 Task: Set the alternate calendars to Hebrew.
Action: Mouse moved to (1038, 97)
Screenshot: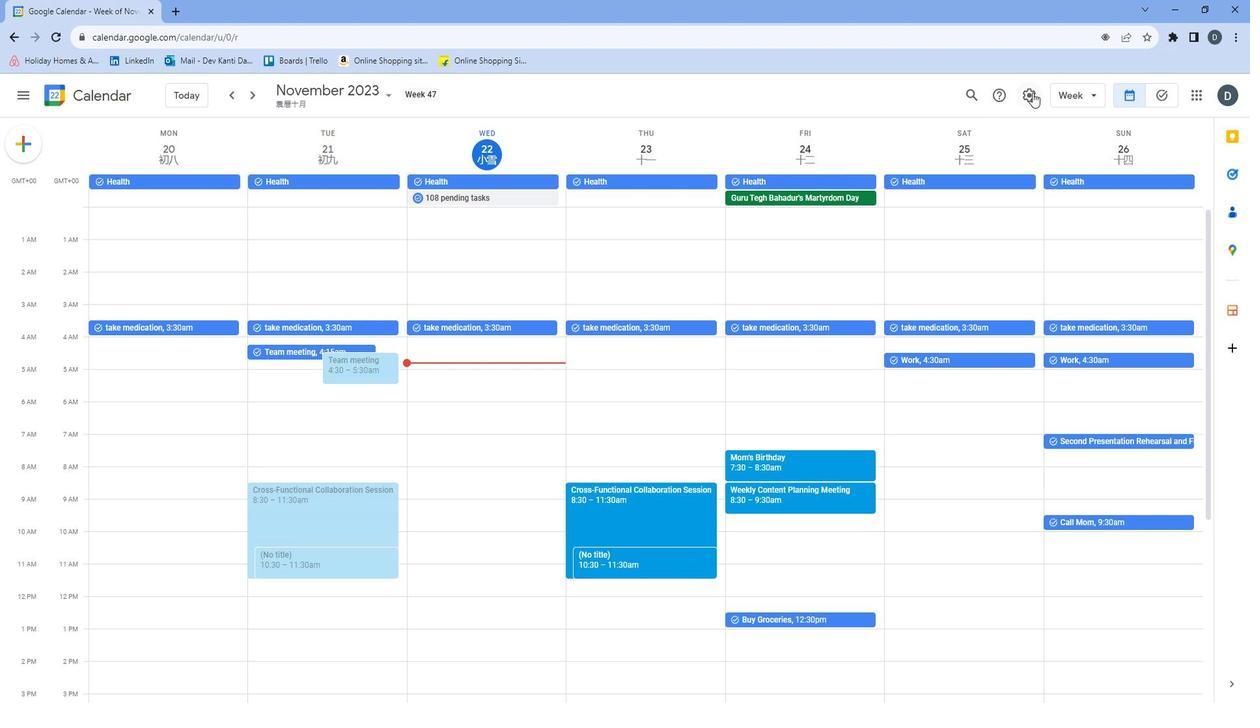 
Action: Mouse pressed left at (1038, 97)
Screenshot: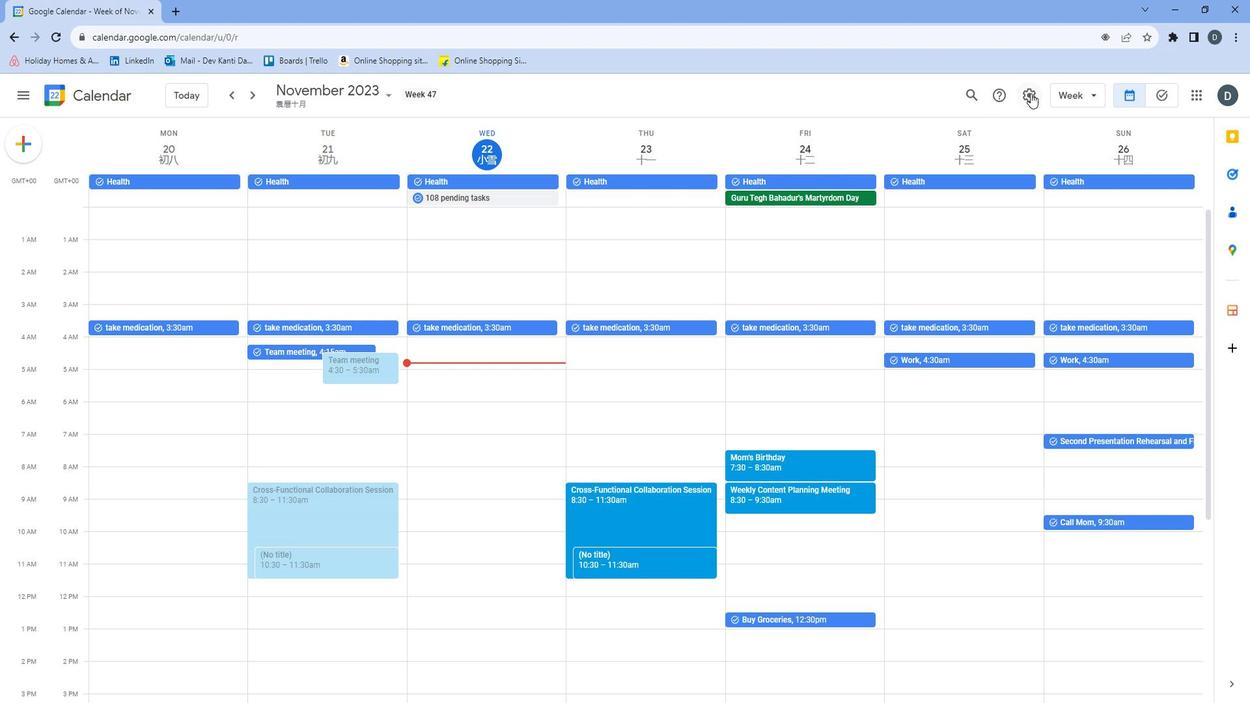 
Action: Mouse moved to (1042, 124)
Screenshot: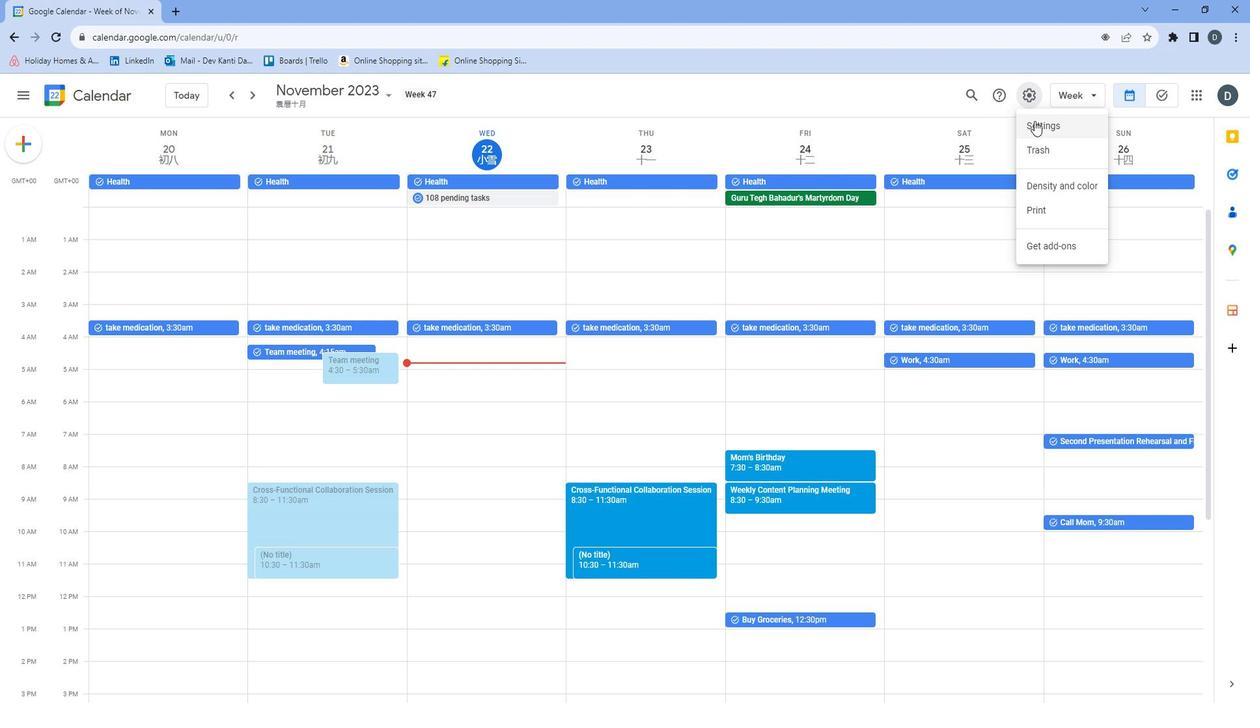 
Action: Mouse pressed left at (1042, 124)
Screenshot: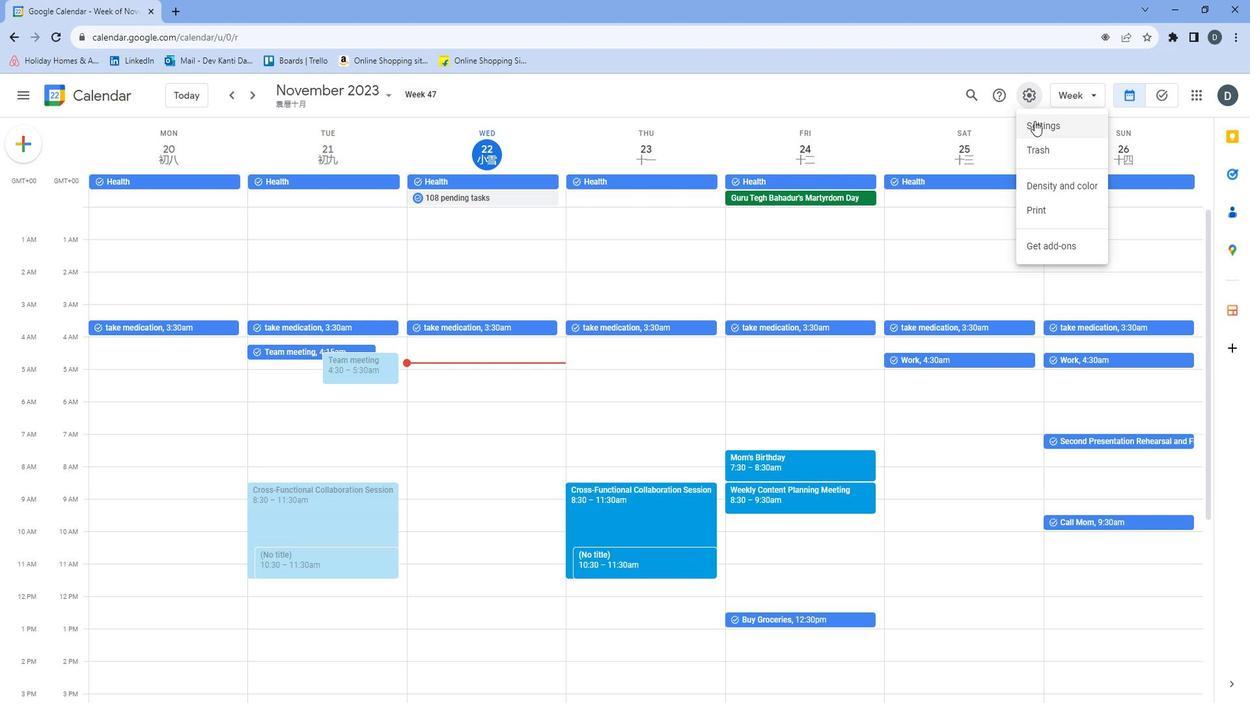 
Action: Mouse moved to (691, 330)
Screenshot: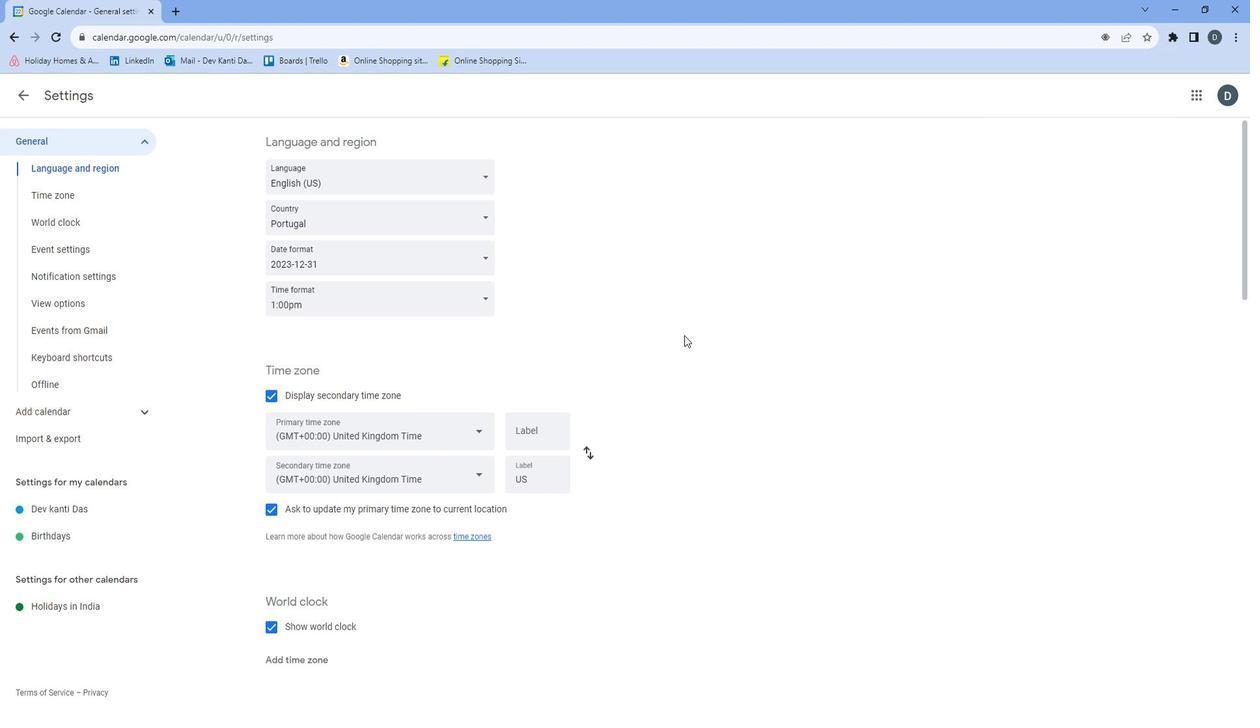
Action: Mouse scrolled (691, 330) with delta (0, 0)
Screenshot: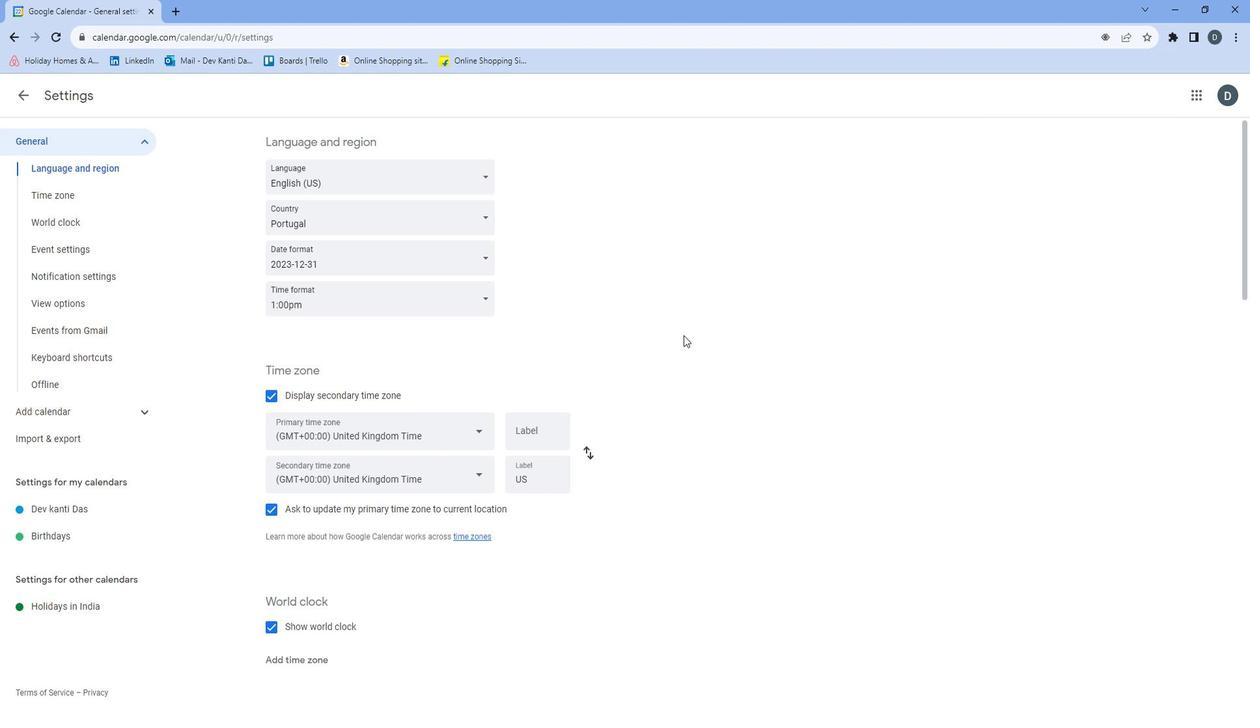 
Action: Mouse scrolled (691, 330) with delta (0, 0)
Screenshot: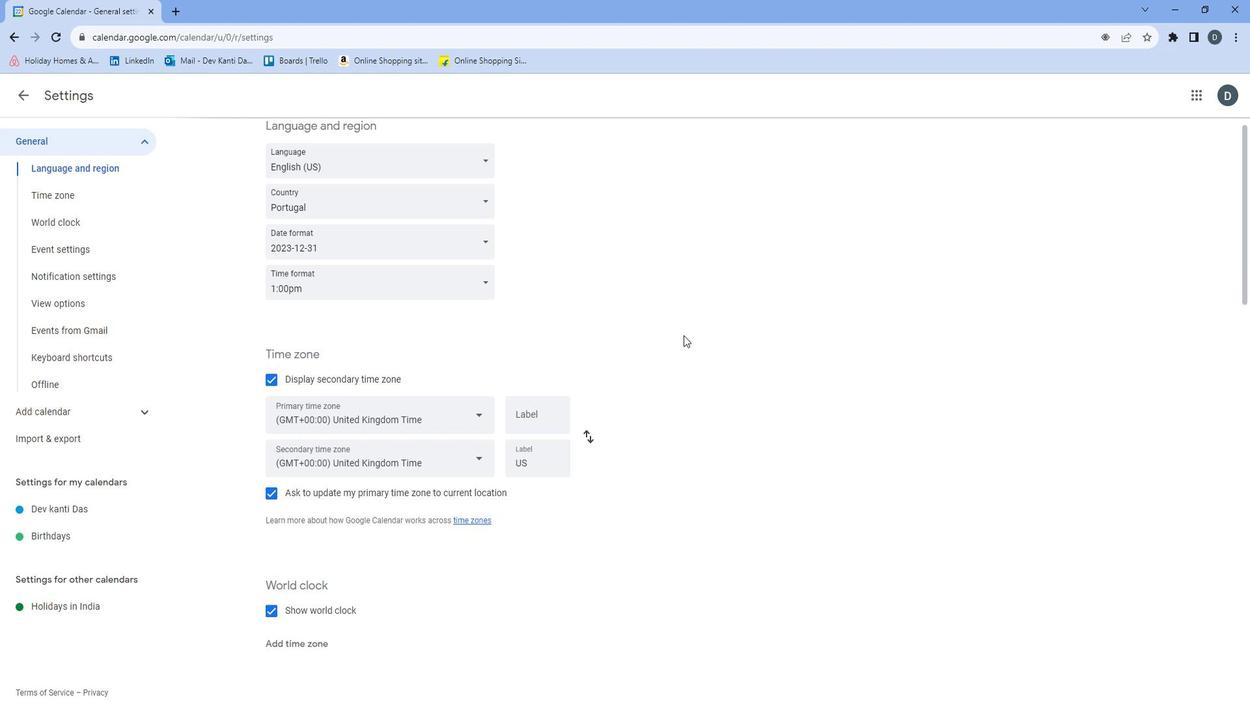 
Action: Mouse scrolled (691, 330) with delta (0, 0)
Screenshot: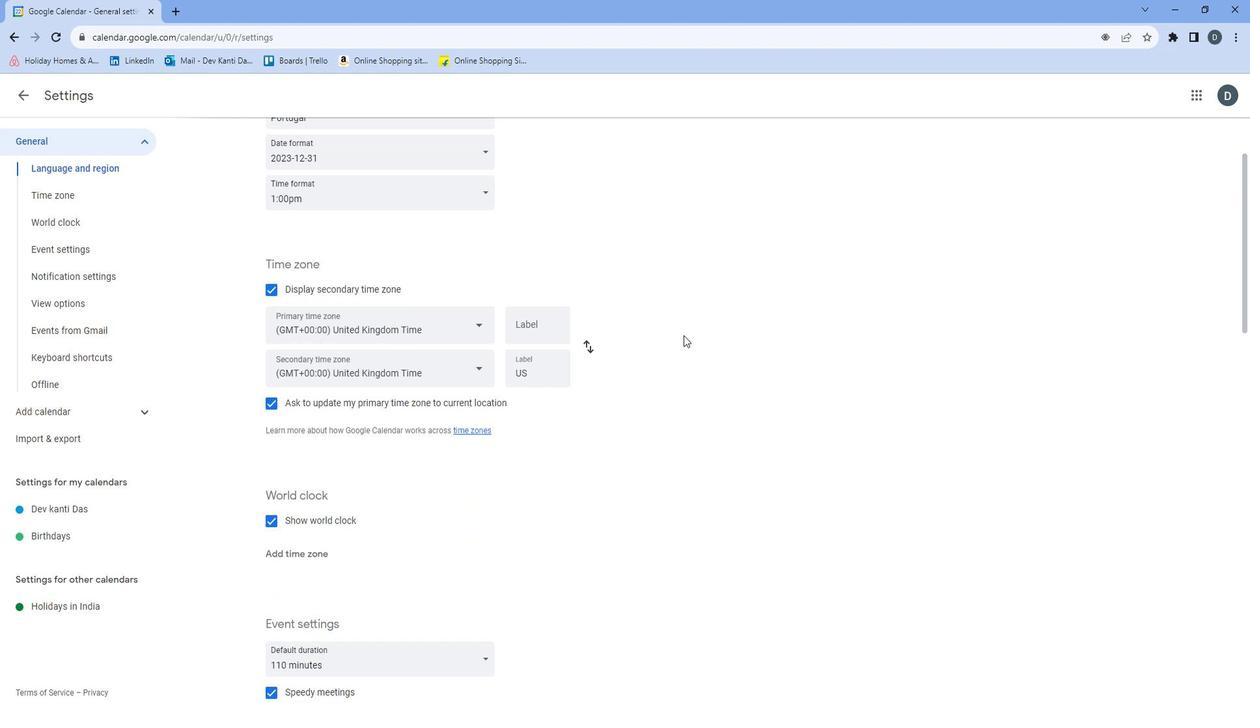 
Action: Mouse moved to (691, 327)
Screenshot: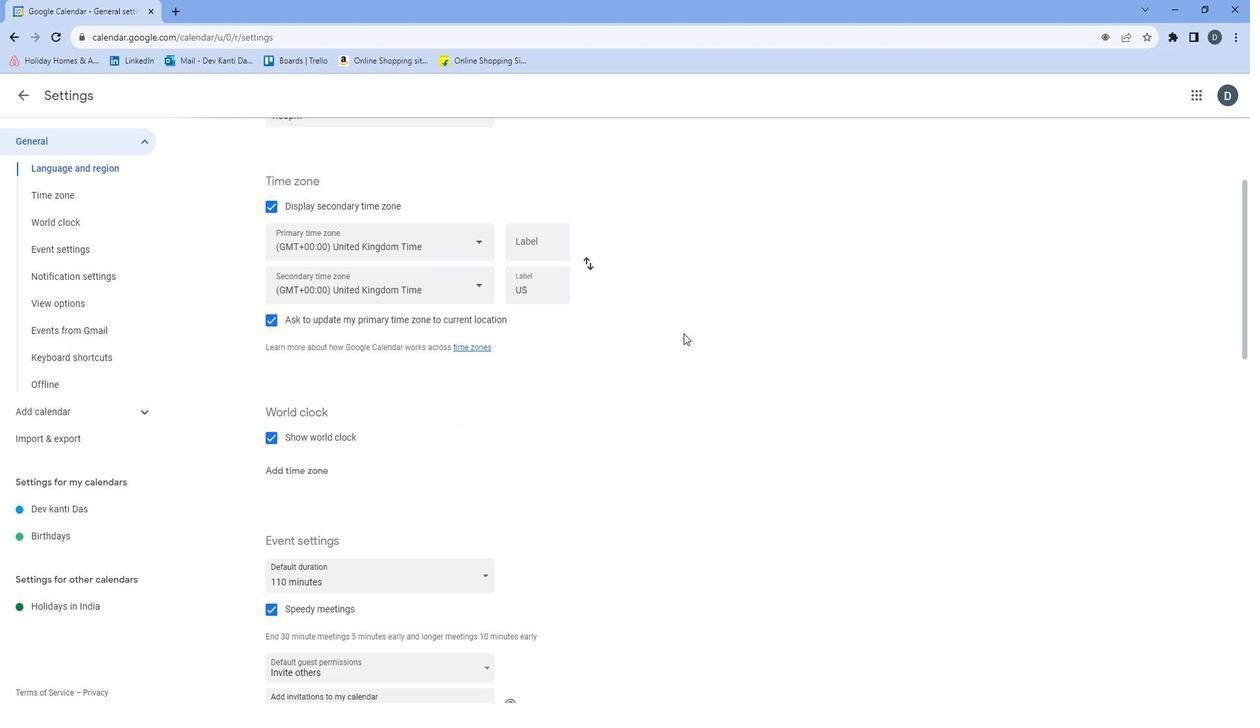 
Action: Mouse scrolled (691, 326) with delta (0, 0)
Screenshot: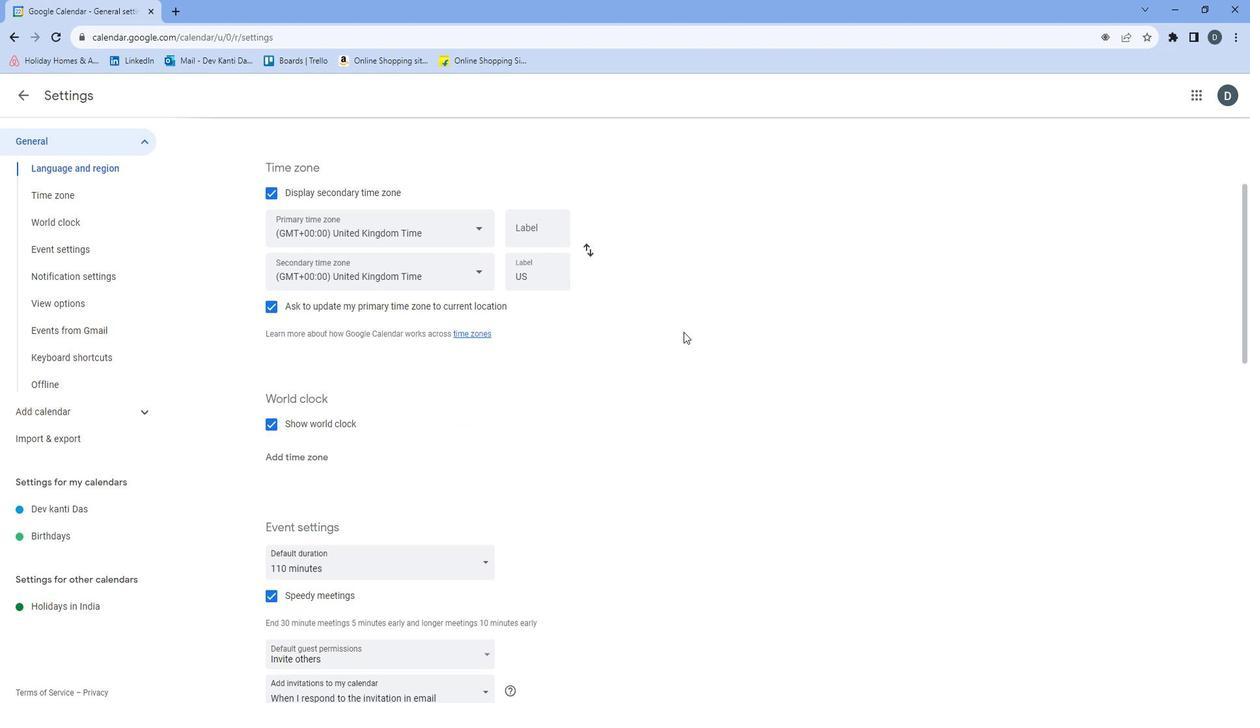 
Action: Mouse scrolled (691, 326) with delta (0, 0)
Screenshot: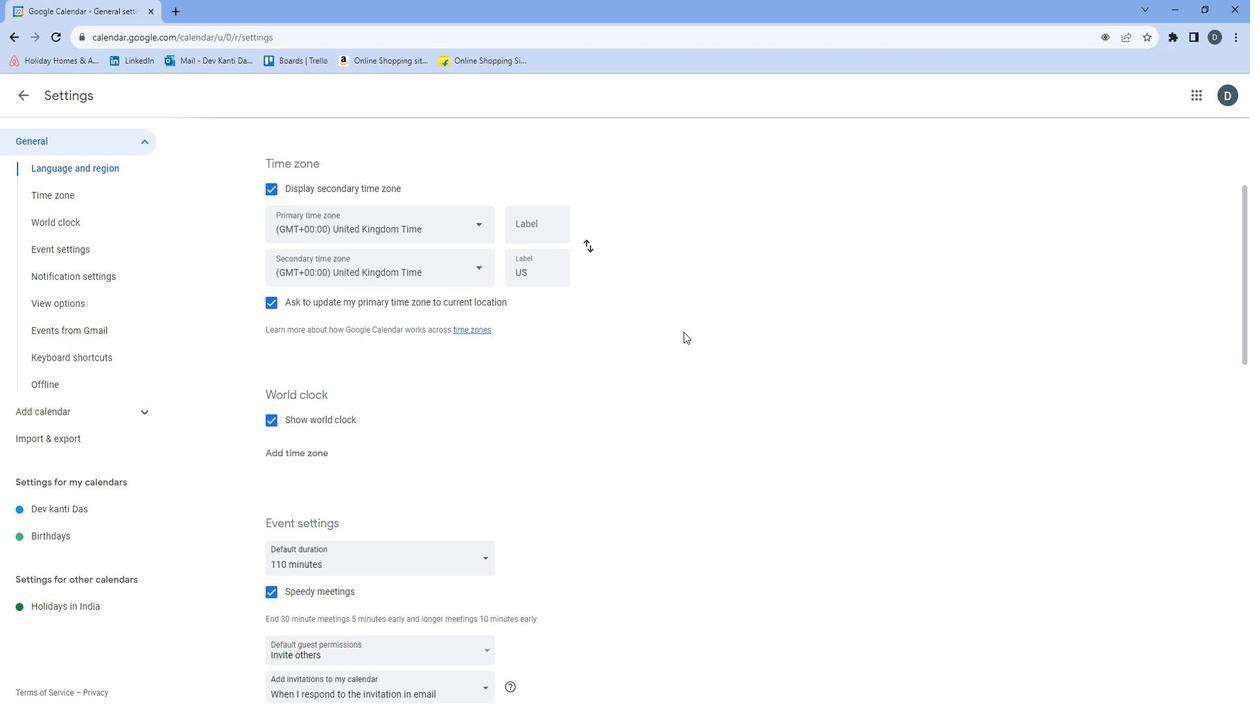 
Action: Mouse scrolled (691, 326) with delta (0, 0)
Screenshot: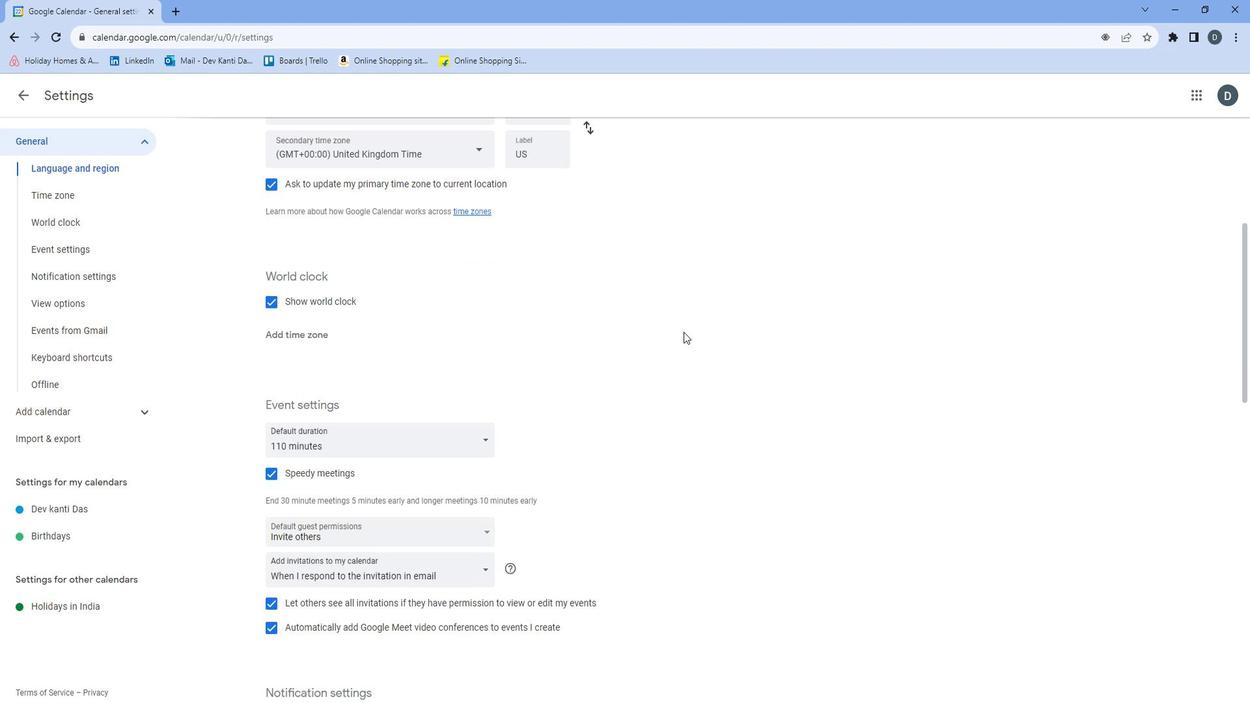 
Action: Mouse moved to (692, 327)
Screenshot: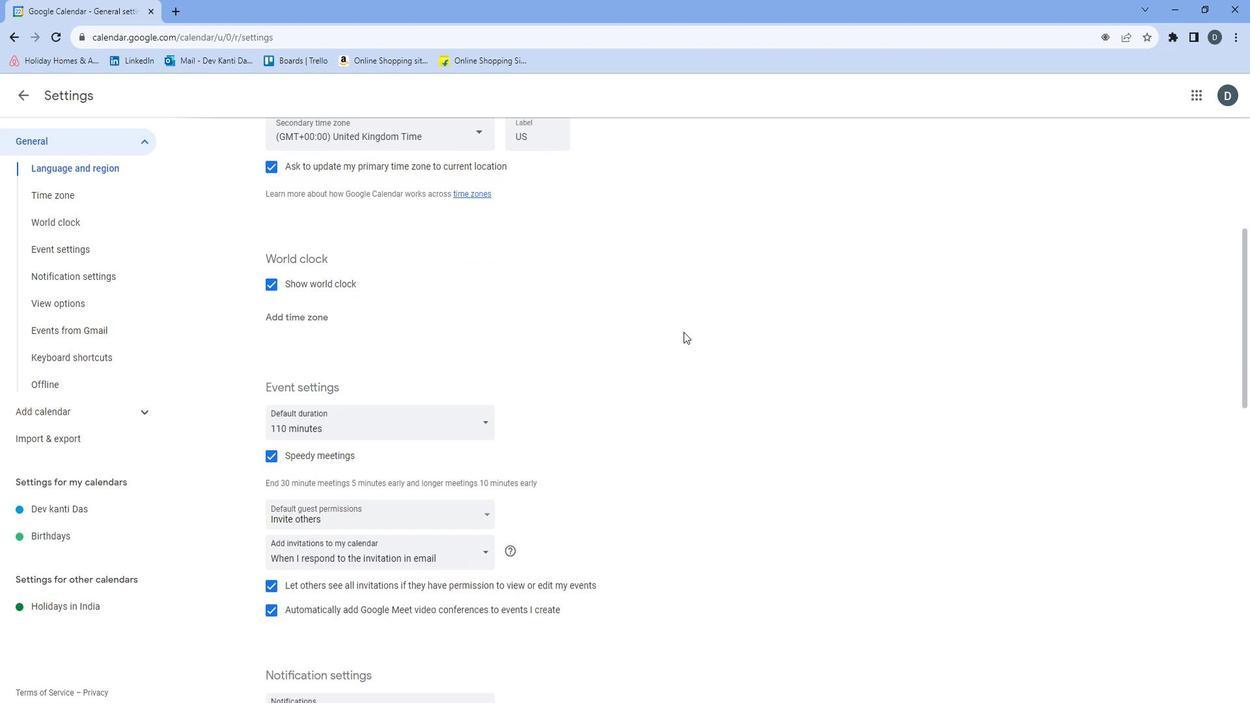 
Action: Mouse scrolled (692, 326) with delta (0, 0)
Screenshot: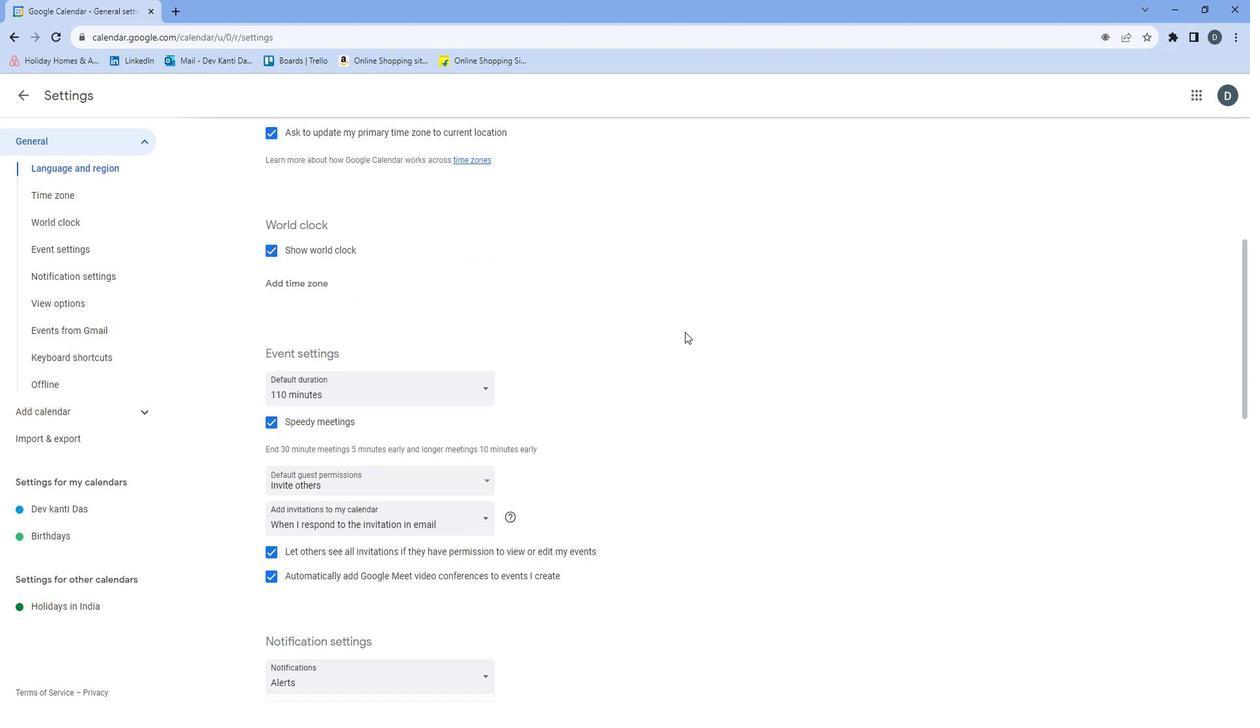 
Action: Mouse moved to (694, 328)
Screenshot: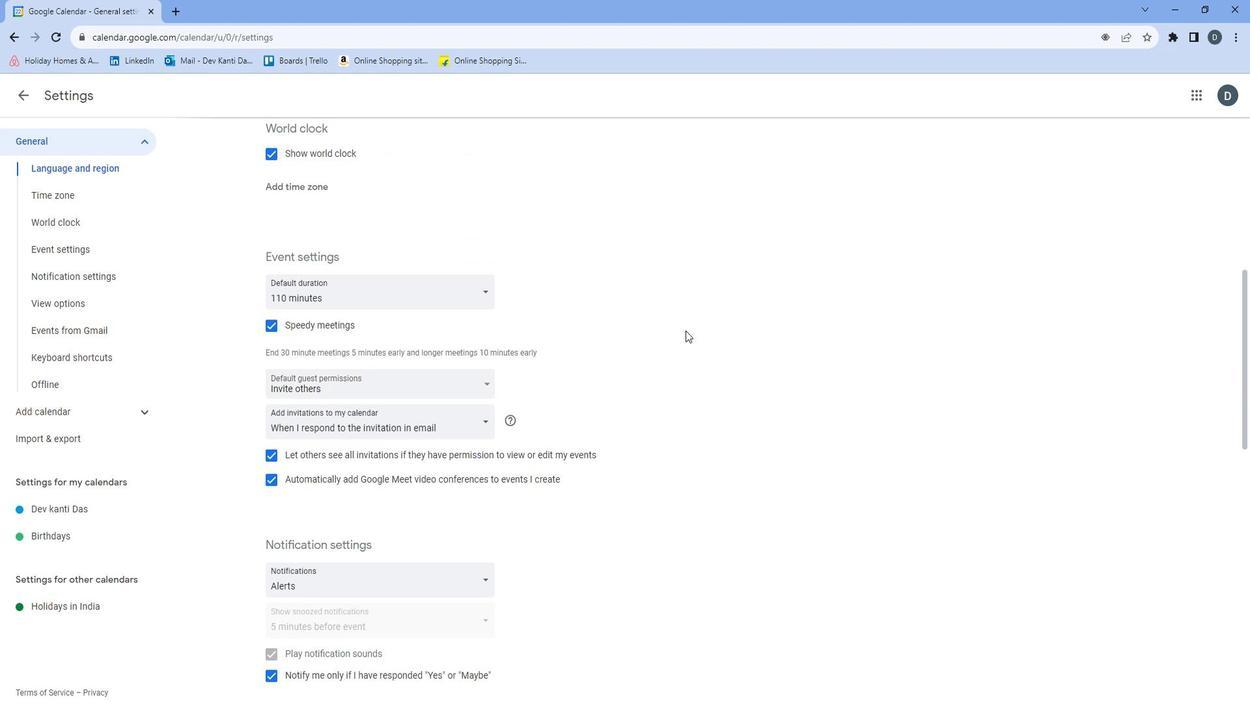 
Action: Mouse scrolled (694, 328) with delta (0, 0)
Screenshot: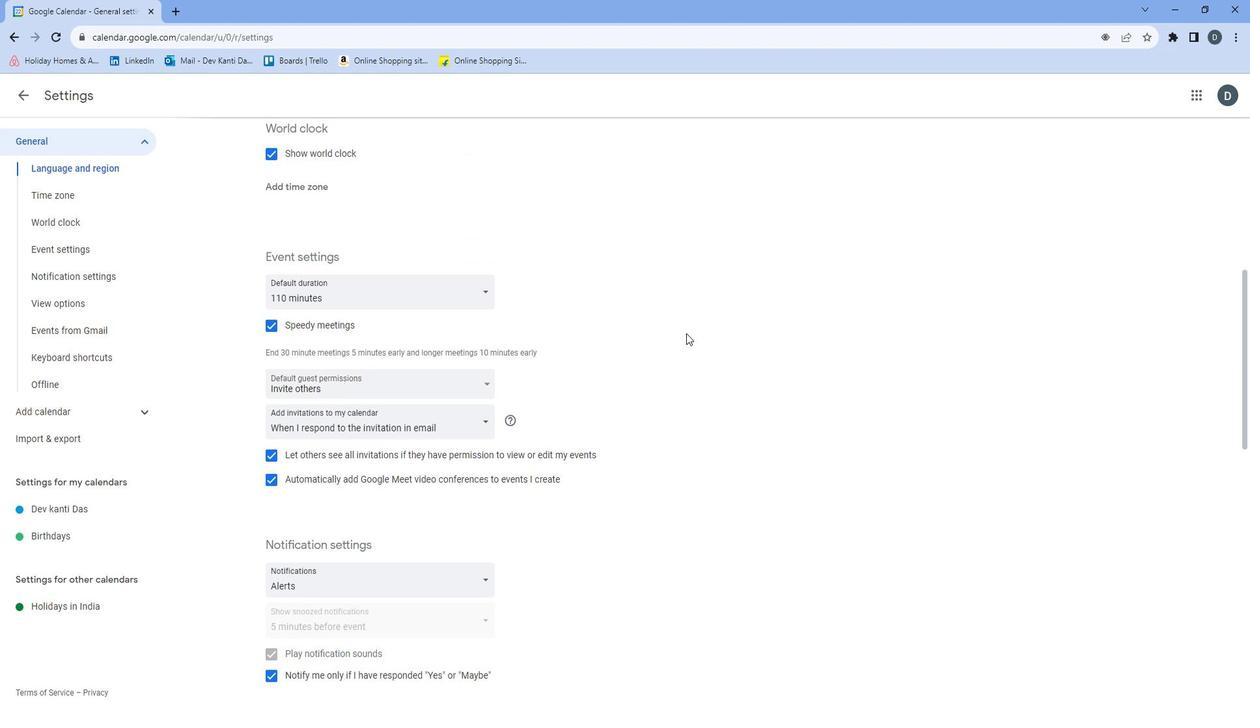 
Action: Mouse moved to (694, 331)
Screenshot: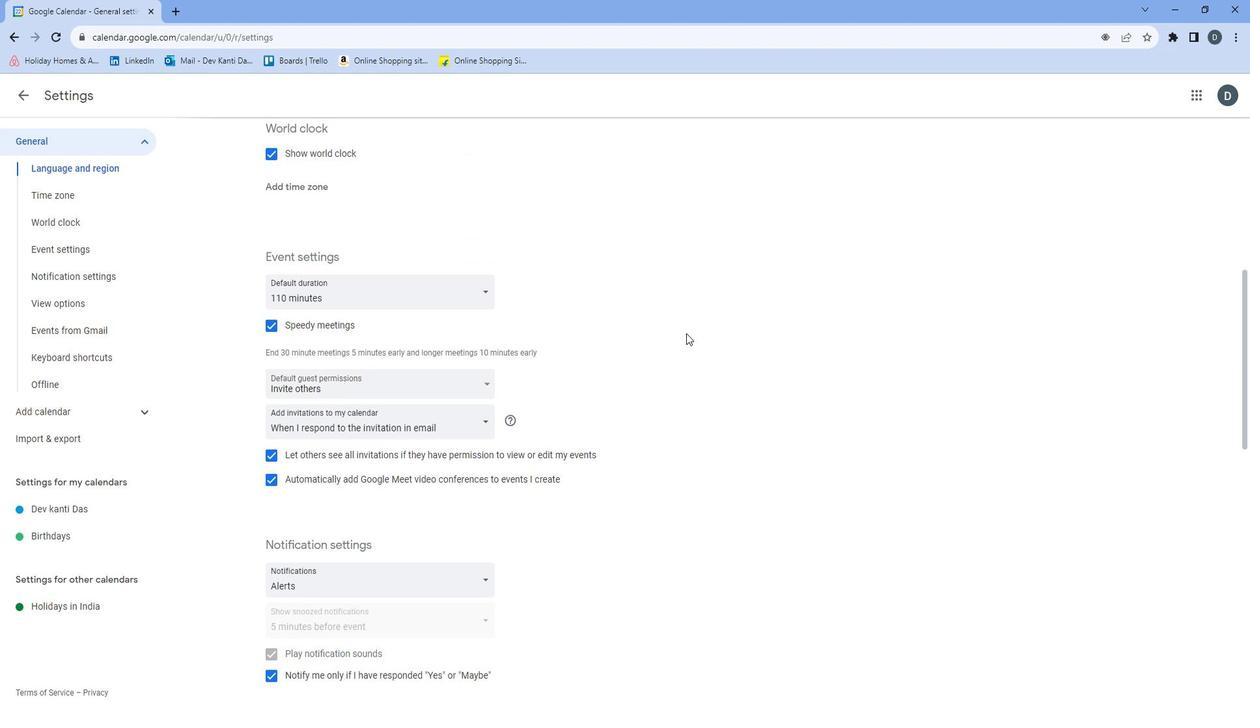 
Action: Mouse scrolled (694, 330) with delta (0, 0)
Screenshot: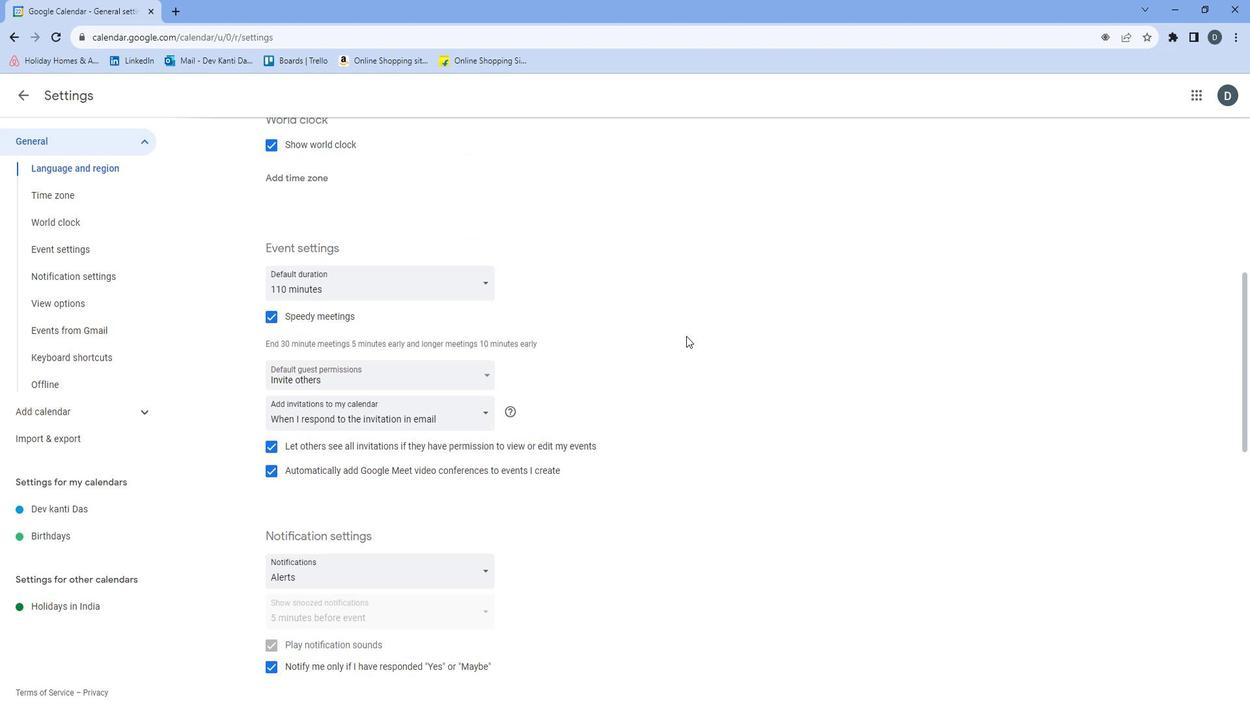 
Action: Mouse moved to (693, 332)
Screenshot: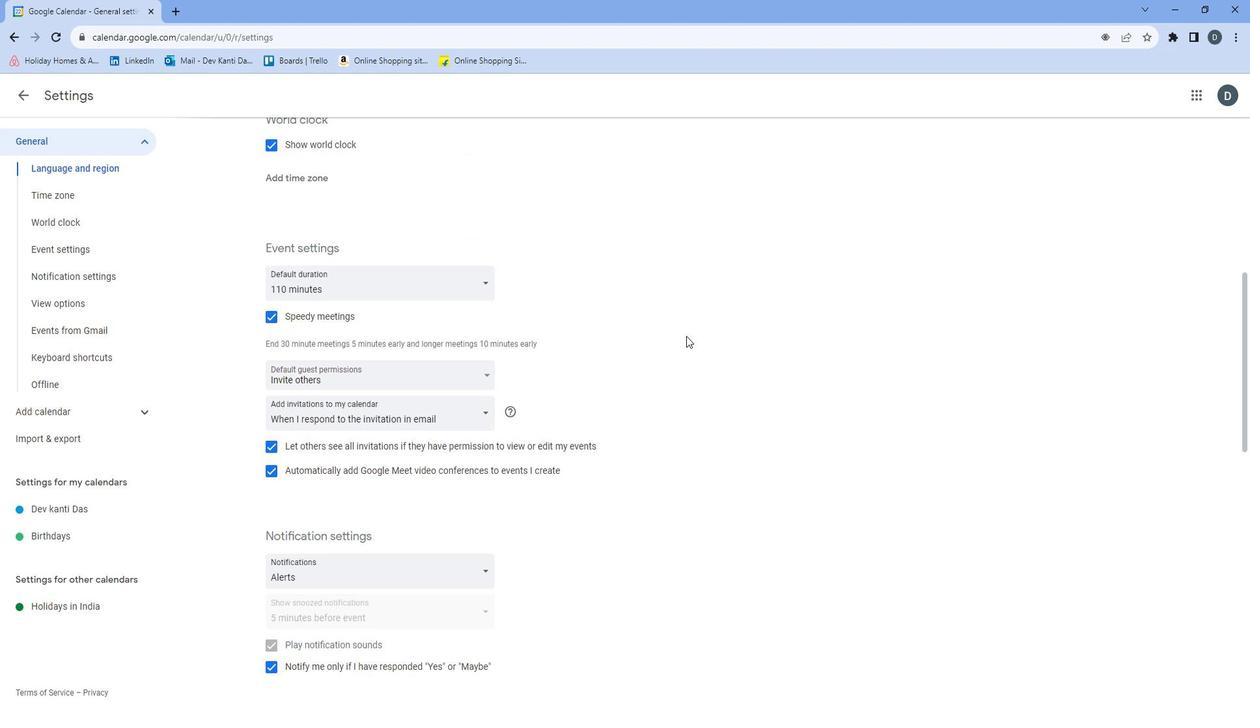
Action: Mouse scrolled (693, 331) with delta (0, 0)
Screenshot: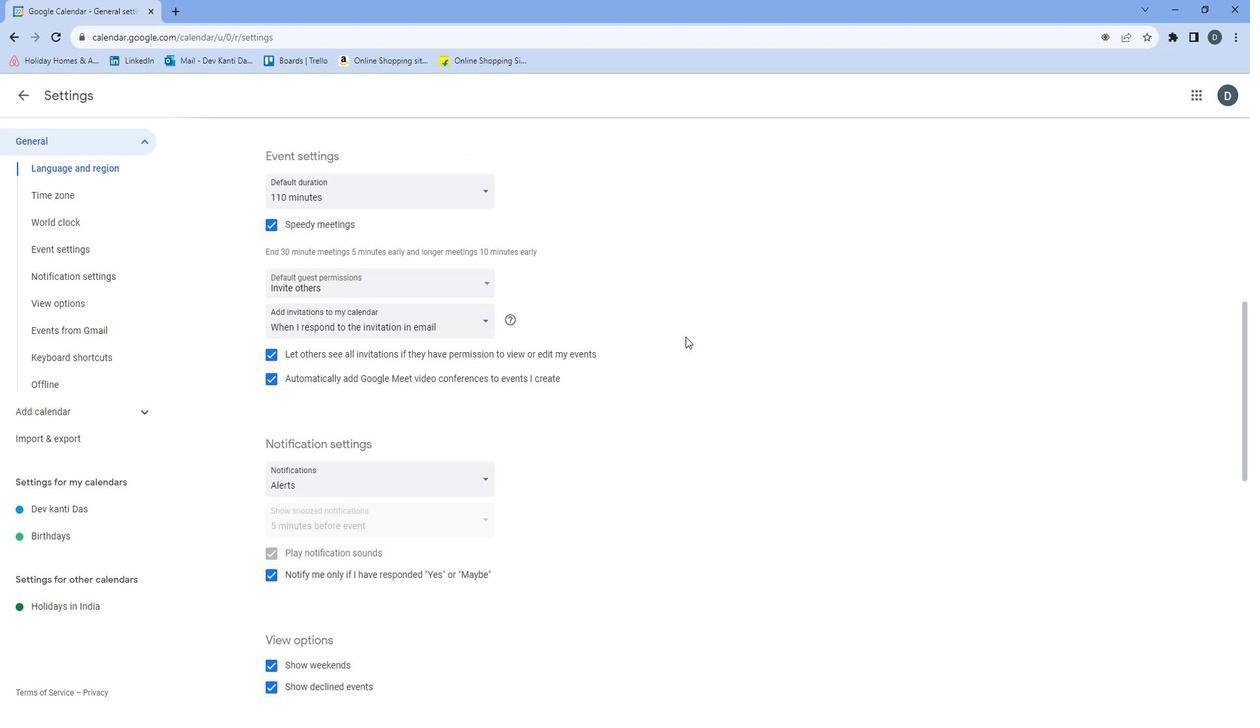 
Action: Mouse moved to (693, 332)
Screenshot: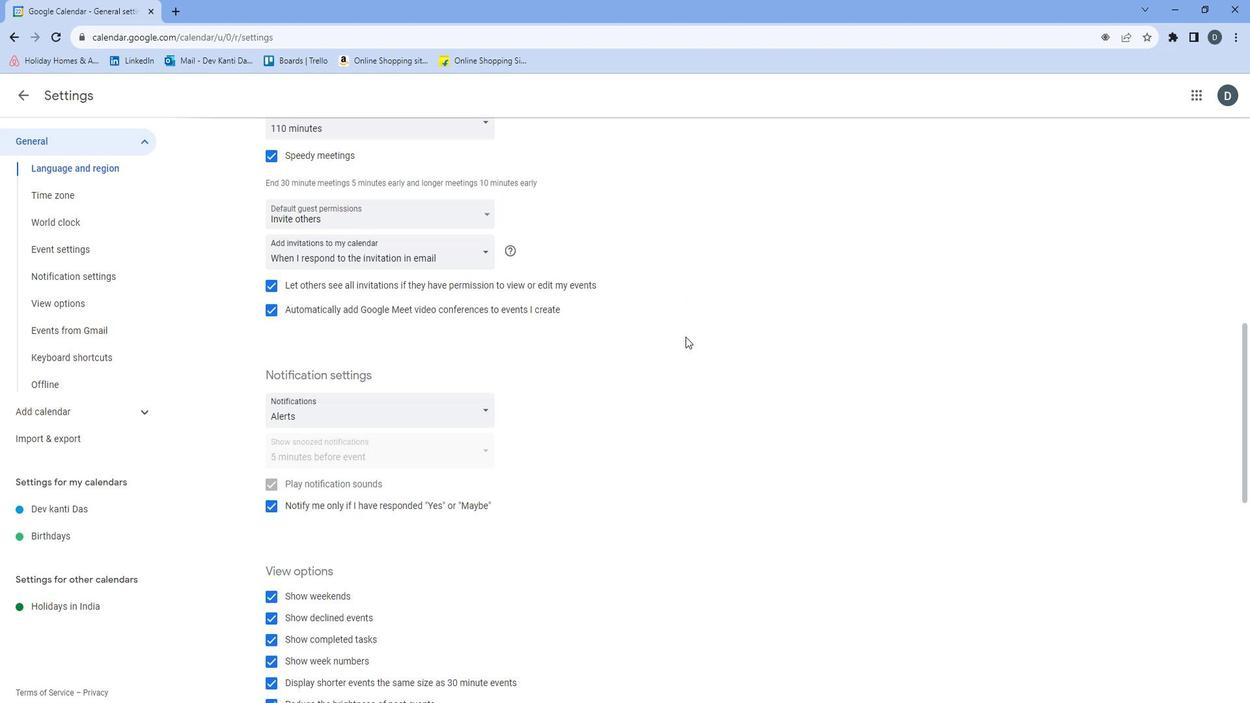 
Action: Mouse scrolled (693, 331) with delta (0, 0)
Screenshot: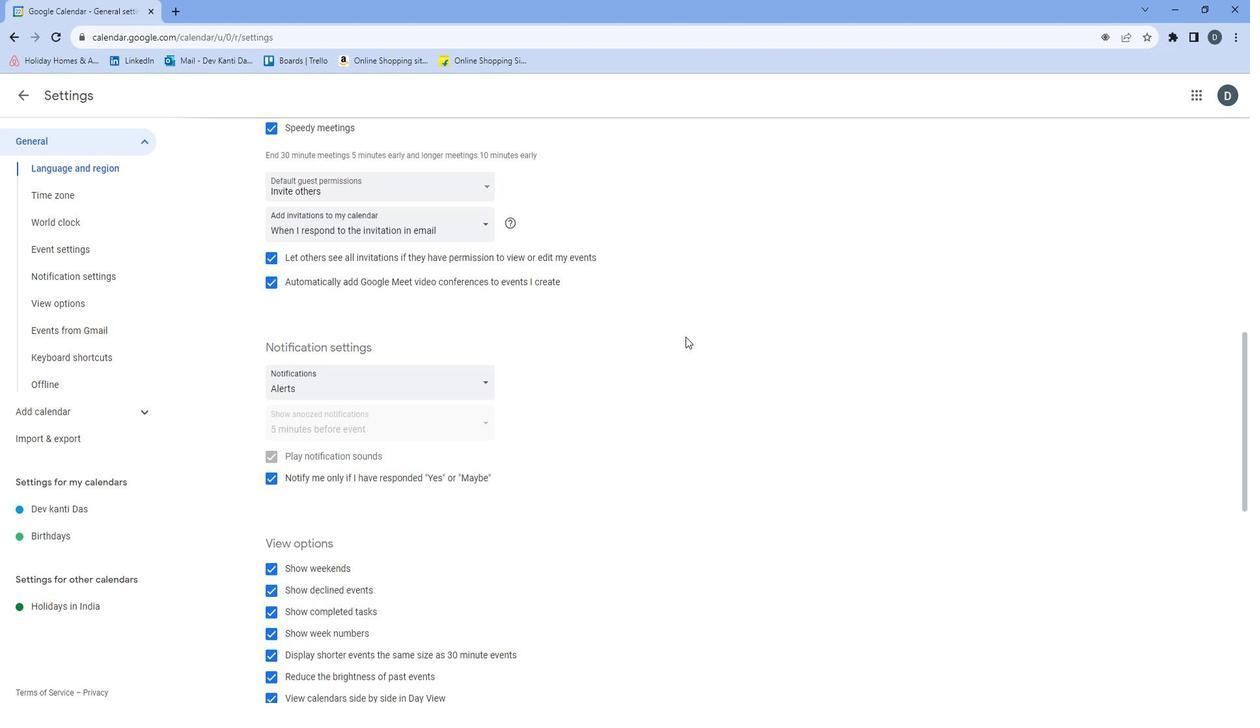 
Action: Mouse scrolled (693, 331) with delta (0, 0)
Screenshot: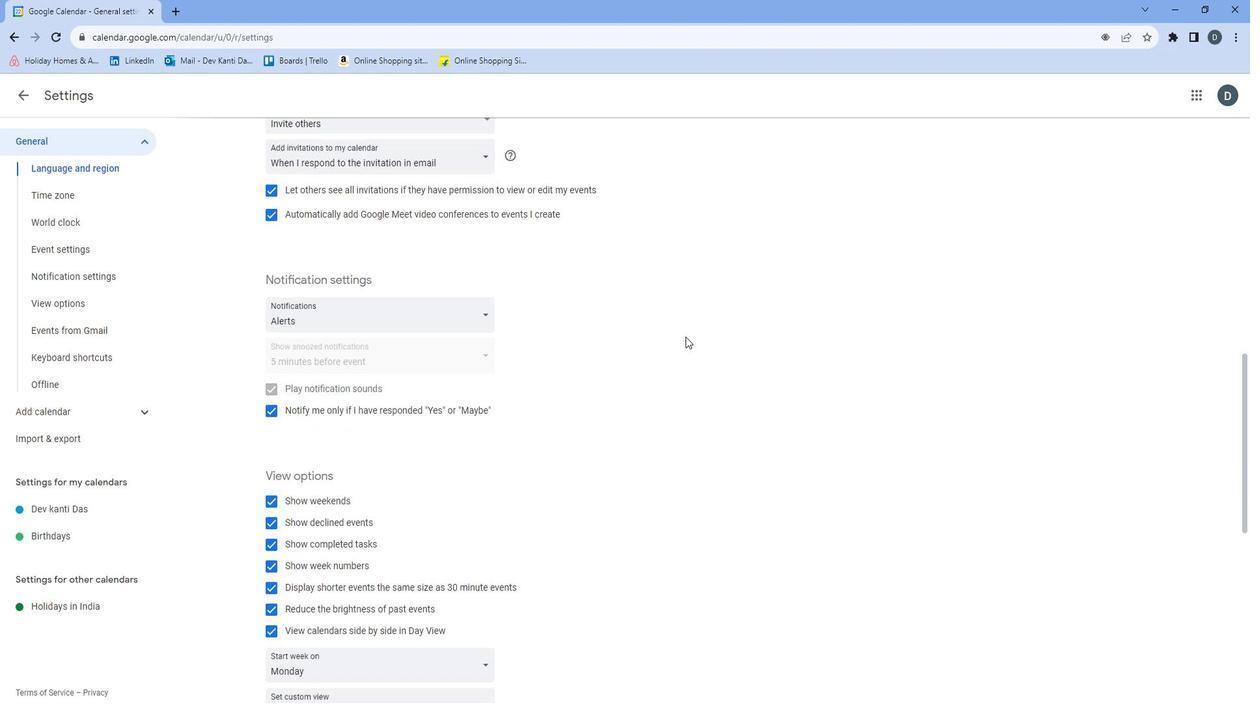 
Action: Mouse scrolled (693, 331) with delta (0, 0)
Screenshot: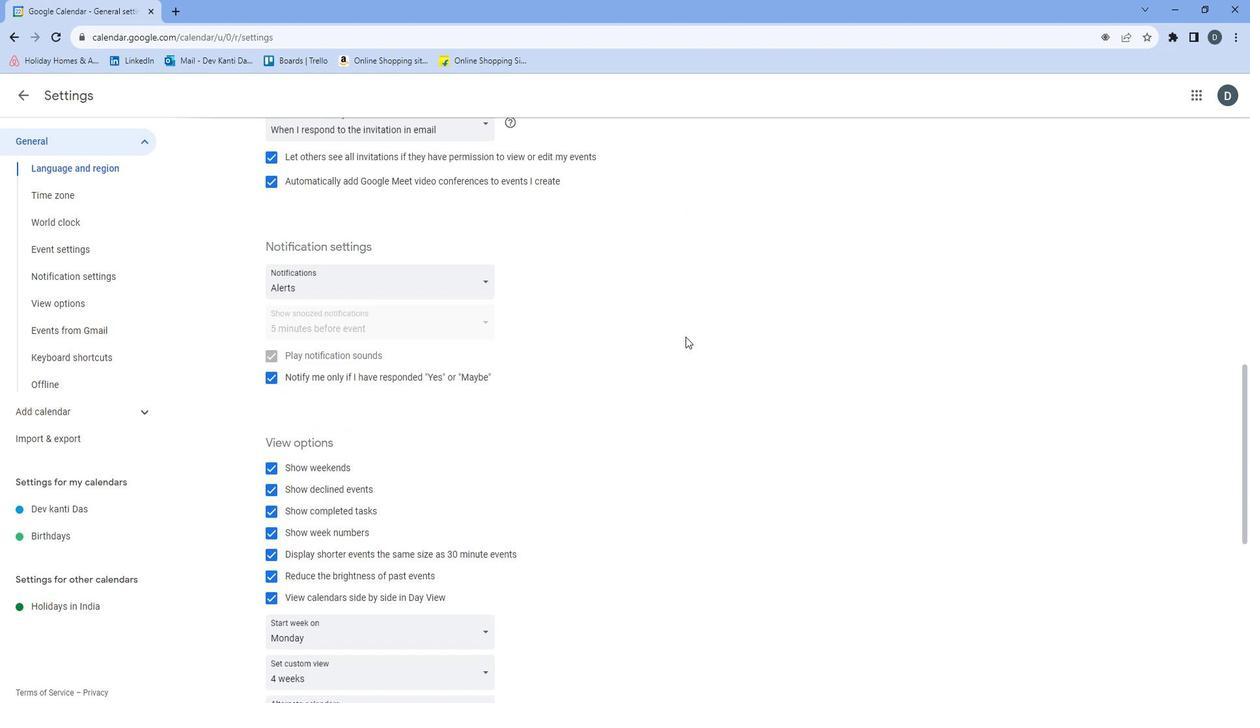 
Action: Mouse moved to (692, 332)
Screenshot: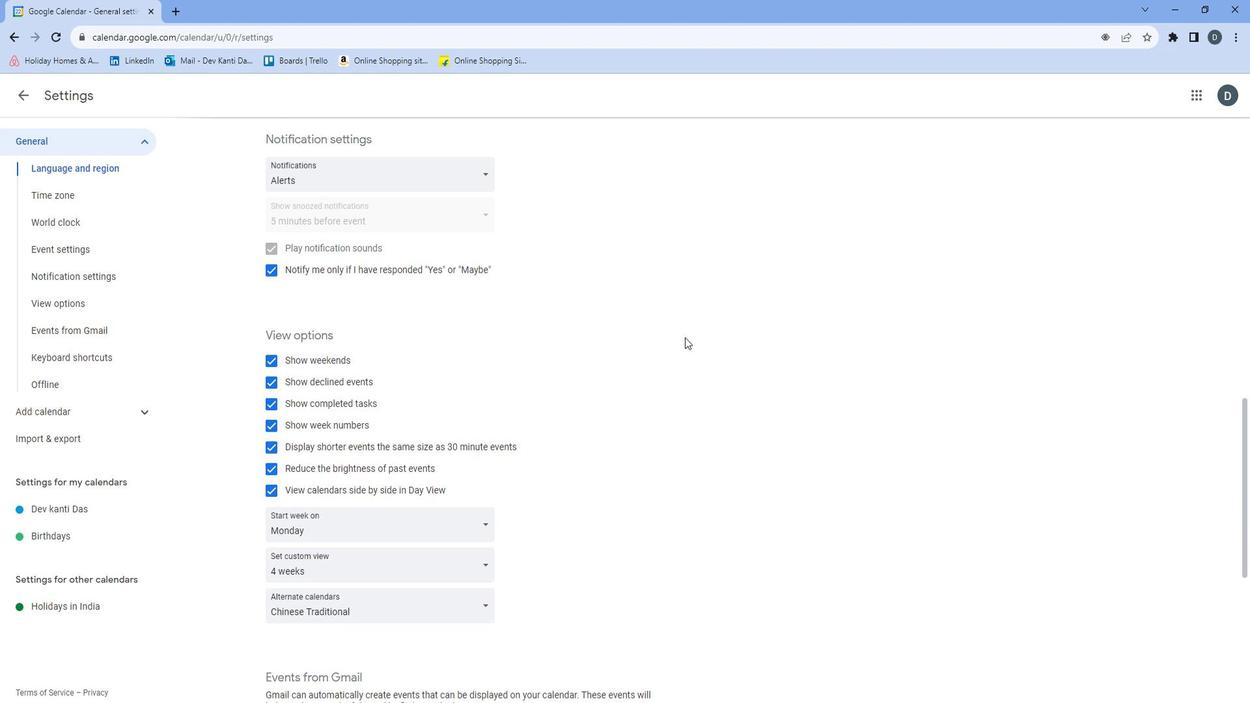 
Action: Mouse scrolled (692, 333) with delta (0, 0)
Screenshot: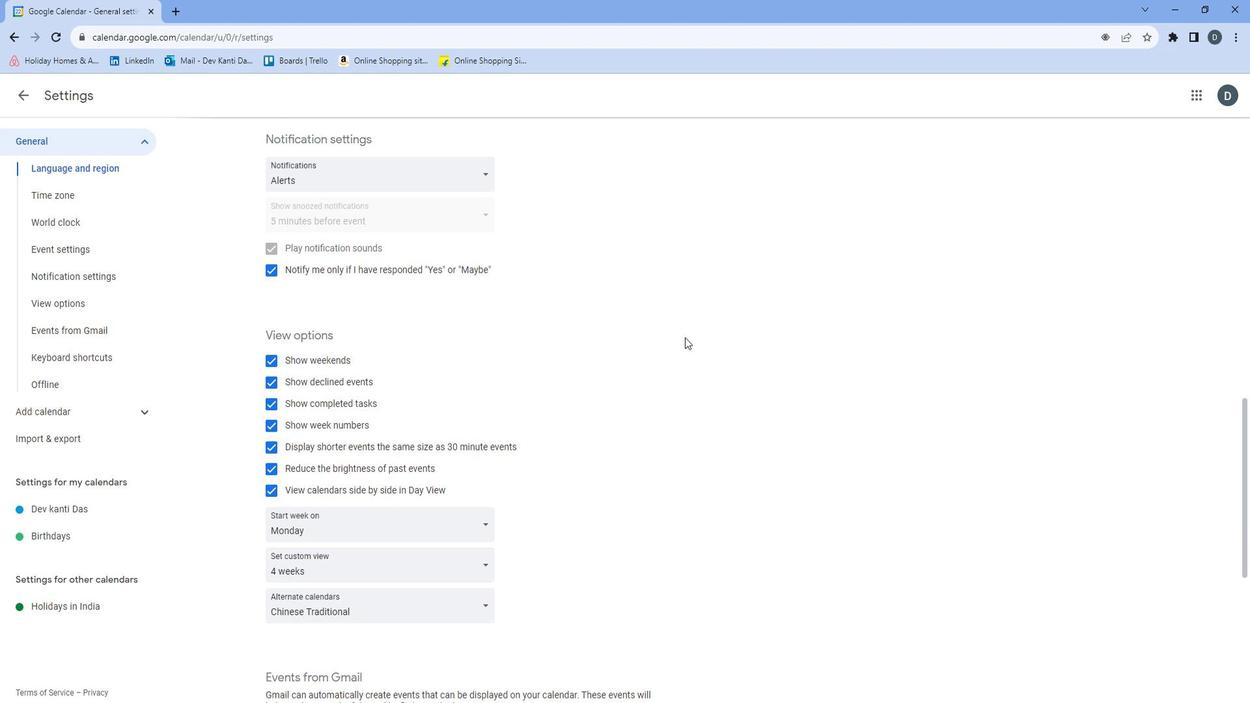 
Action: Mouse scrolled (692, 332) with delta (0, 0)
Screenshot: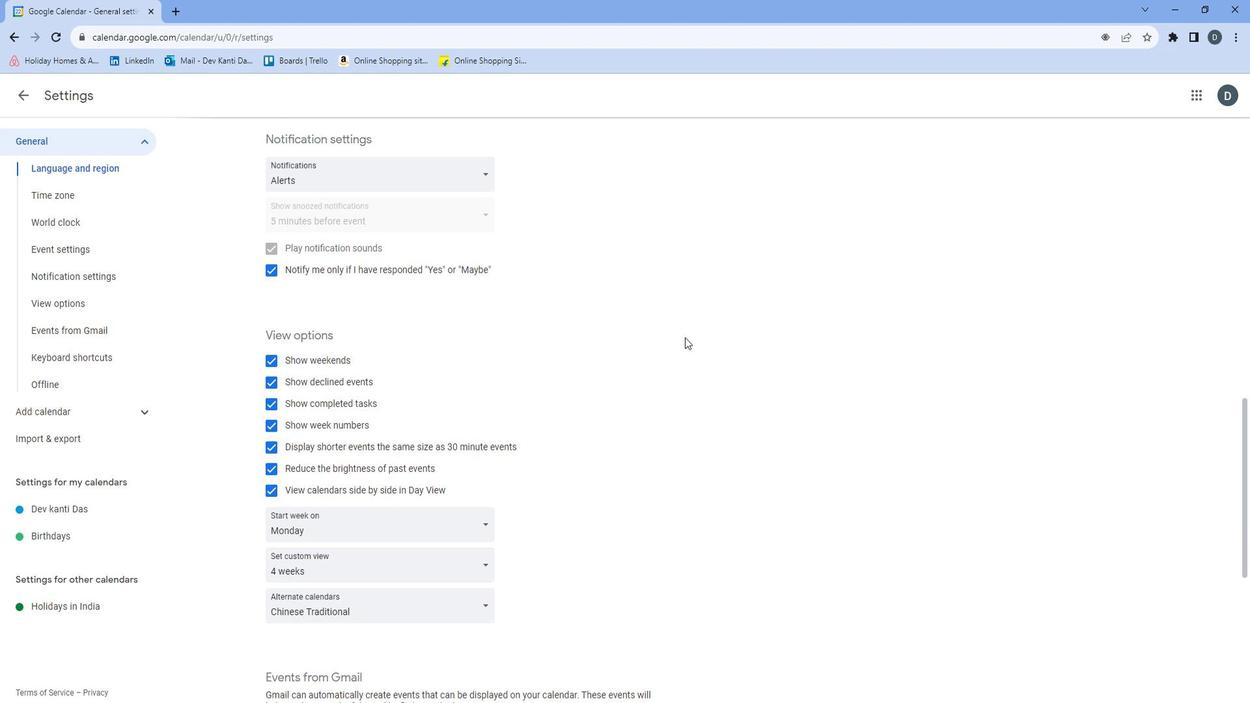 
Action: Mouse scrolled (692, 332) with delta (0, 0)
Screenshot: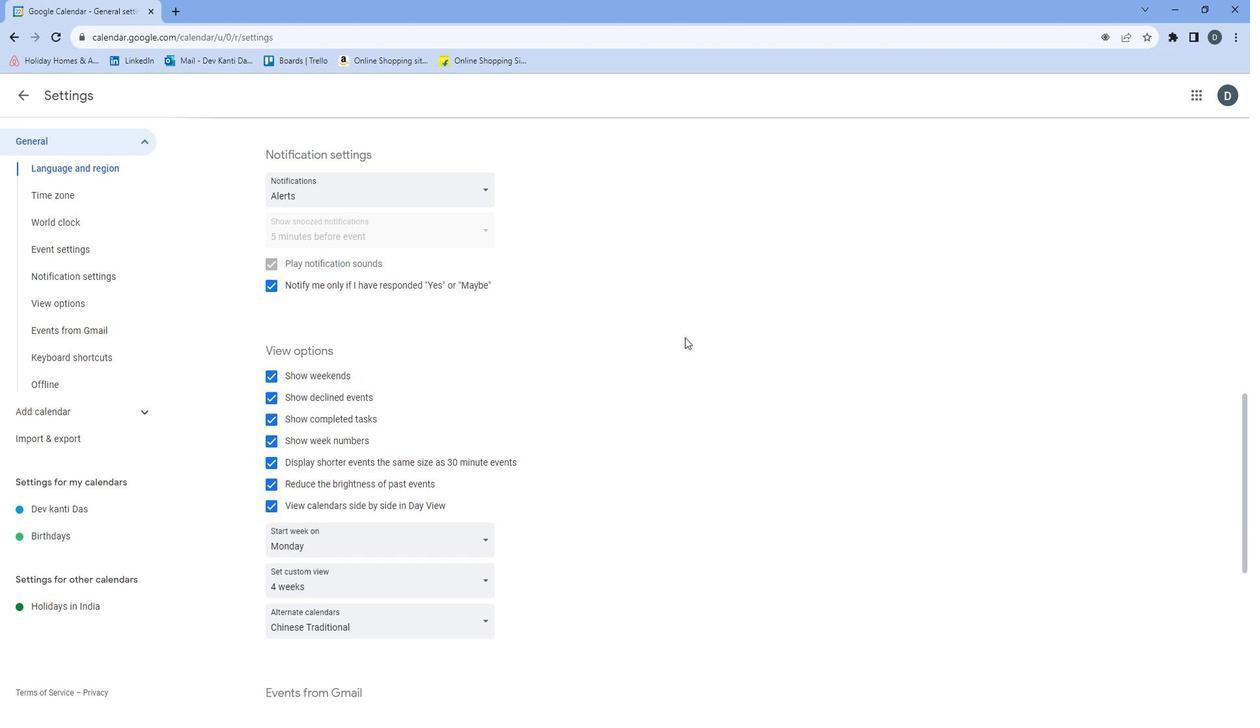
Action: Mouse moved to (679, 344)
Screenshot: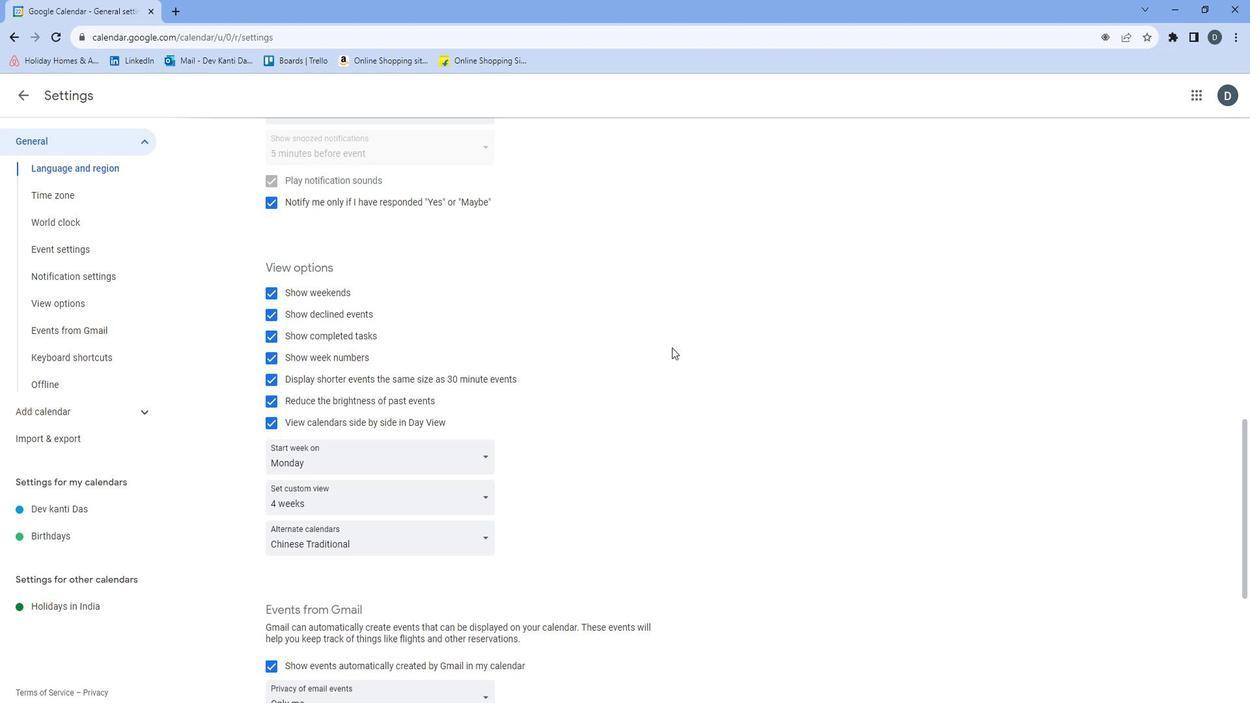 
Action: Mouse scrolled (679, 343) with delta (0, 0)
Screenshot: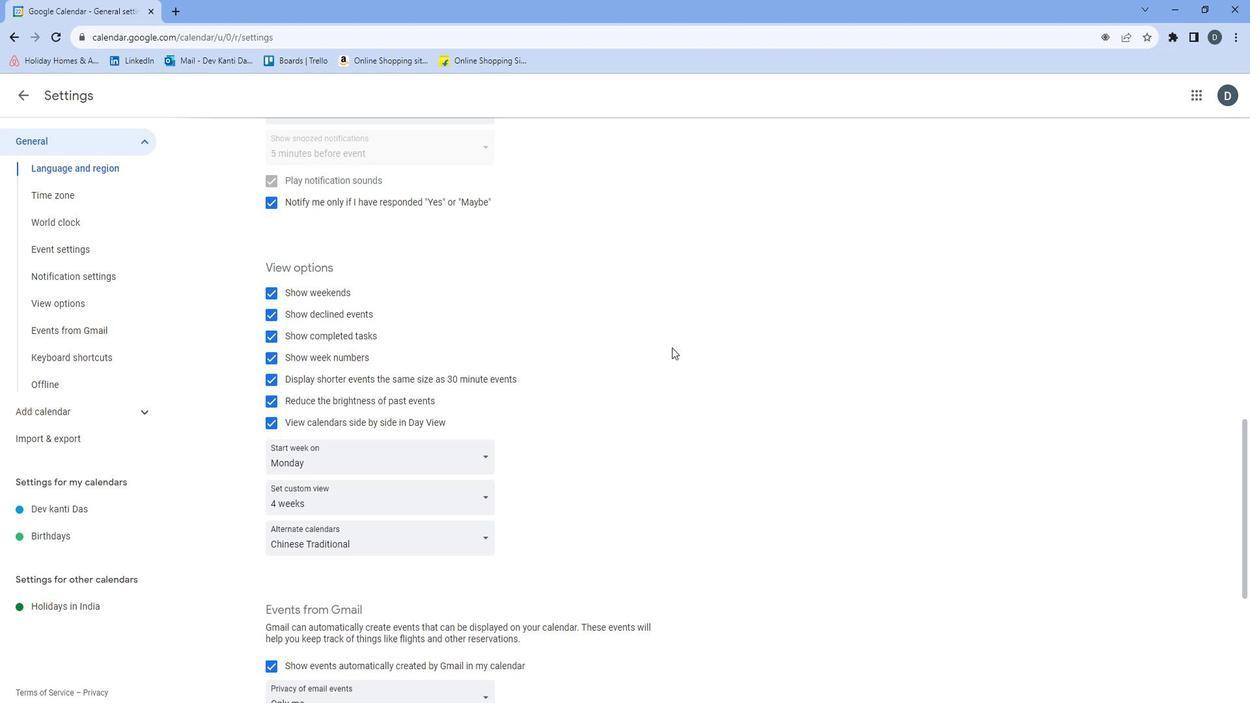 
Action: Mouse moved to (497, 462)
Screenshot: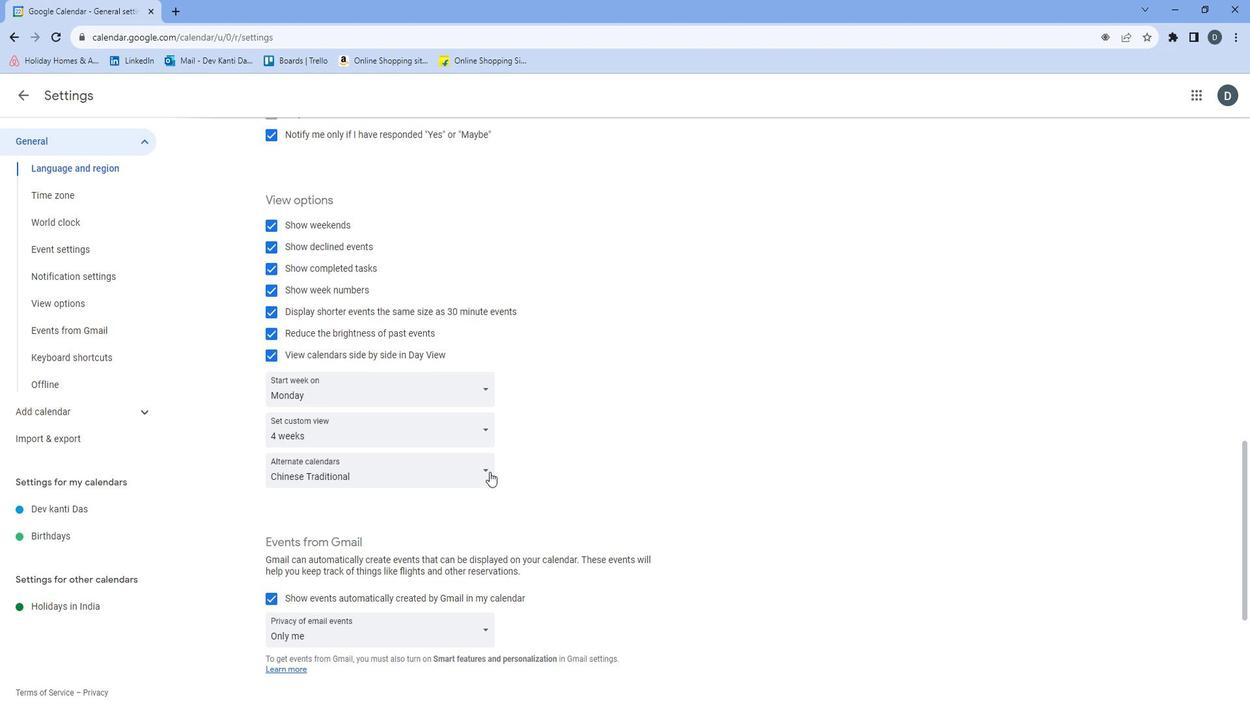 
Action: Mouse pressed left at (497, 462)
Screenshot: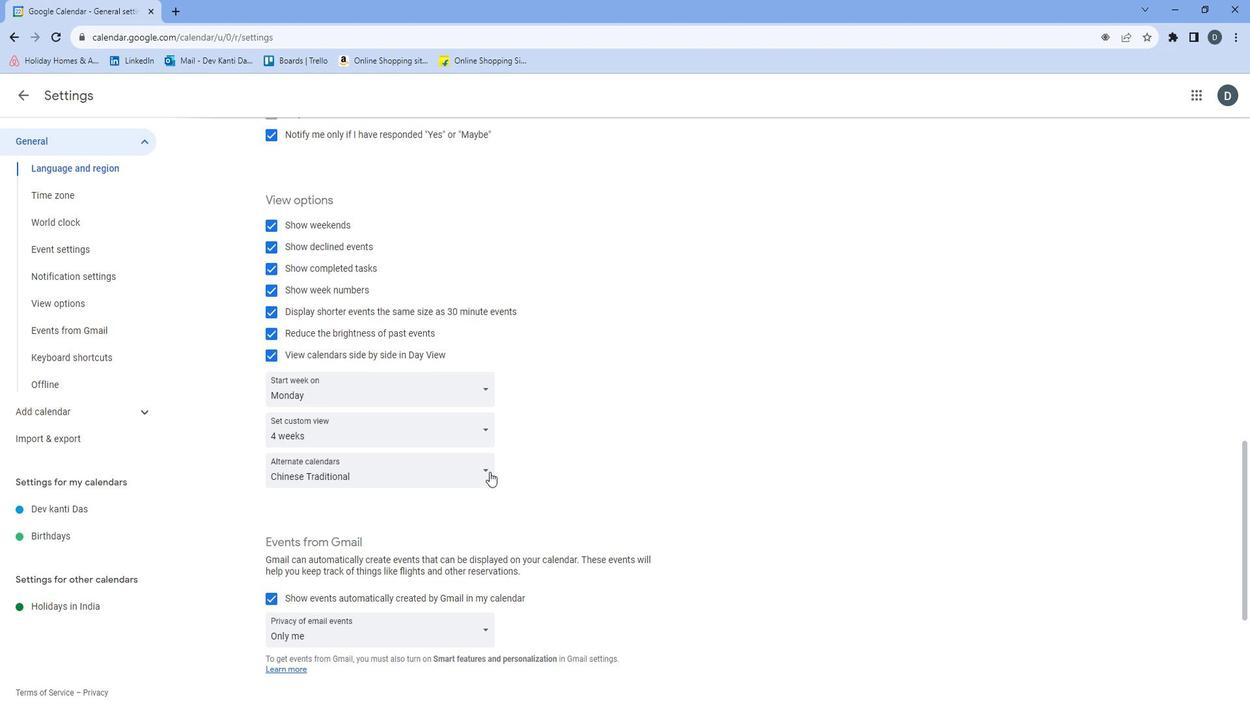 
Action: Mouse moved to (367, 251)
Screenshot: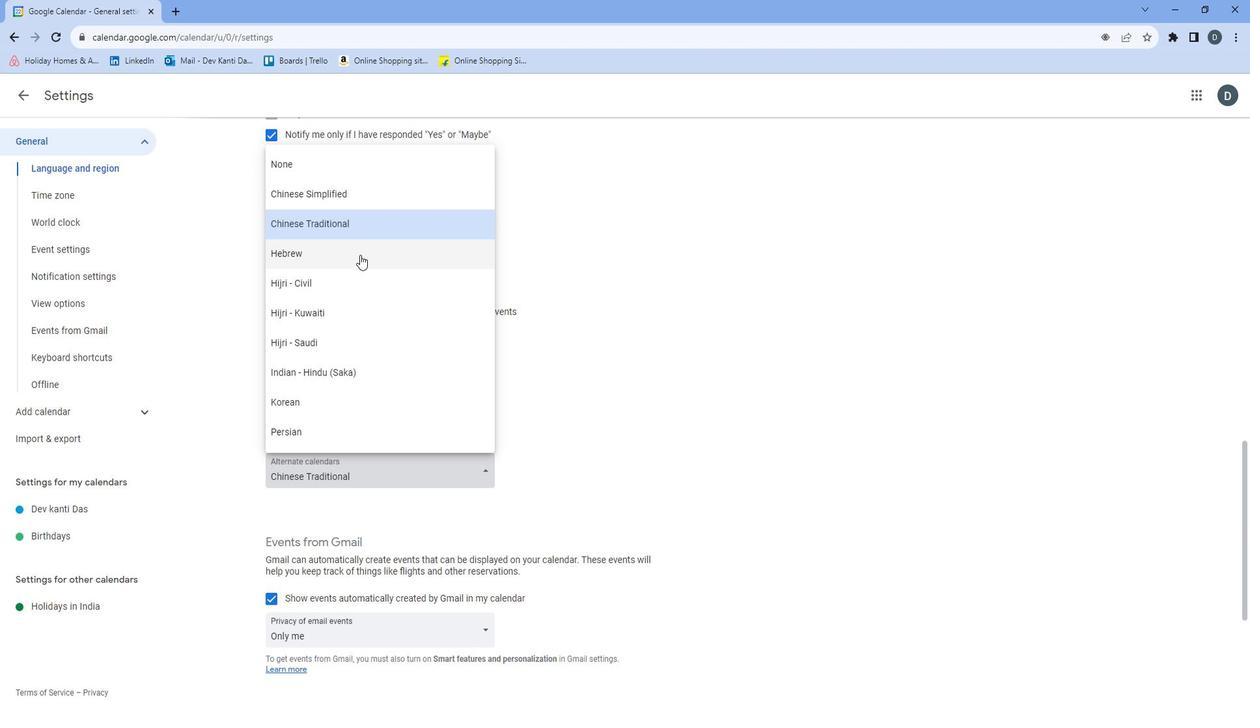 
Action: Mouse pressed left at (367, 251)
Screenshot: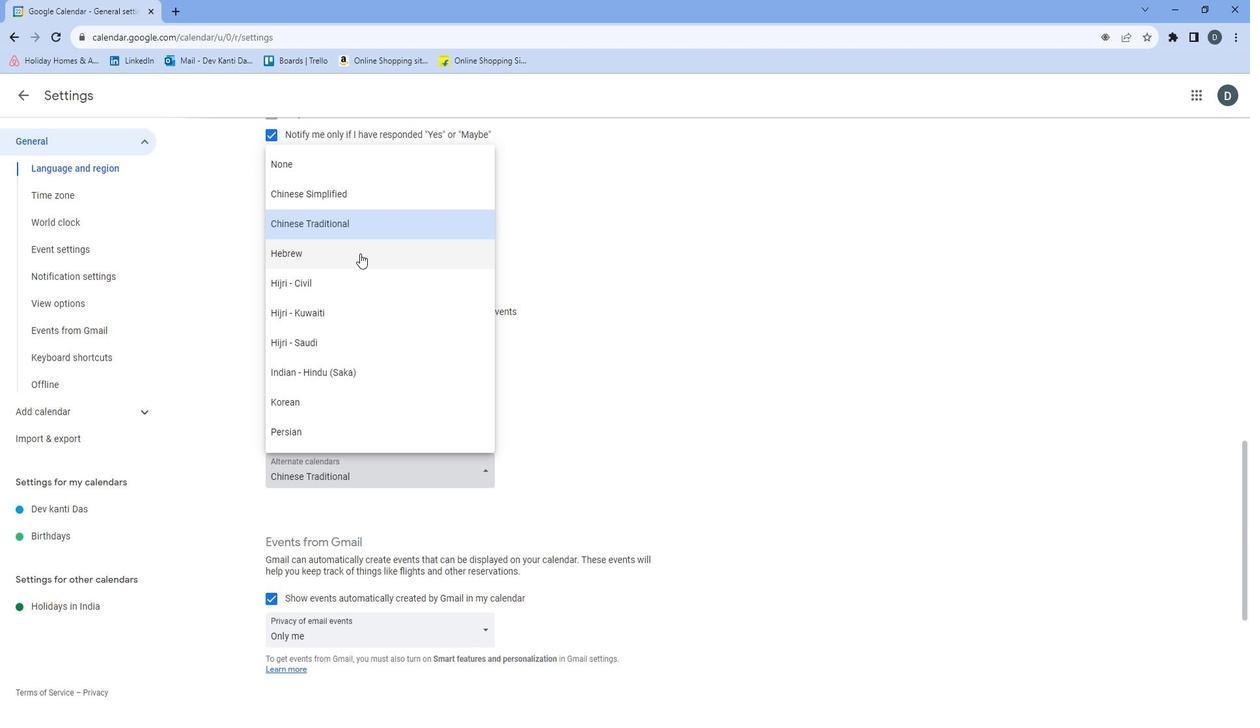 
Action: Mouse moved to (605, 284)
Screenshot: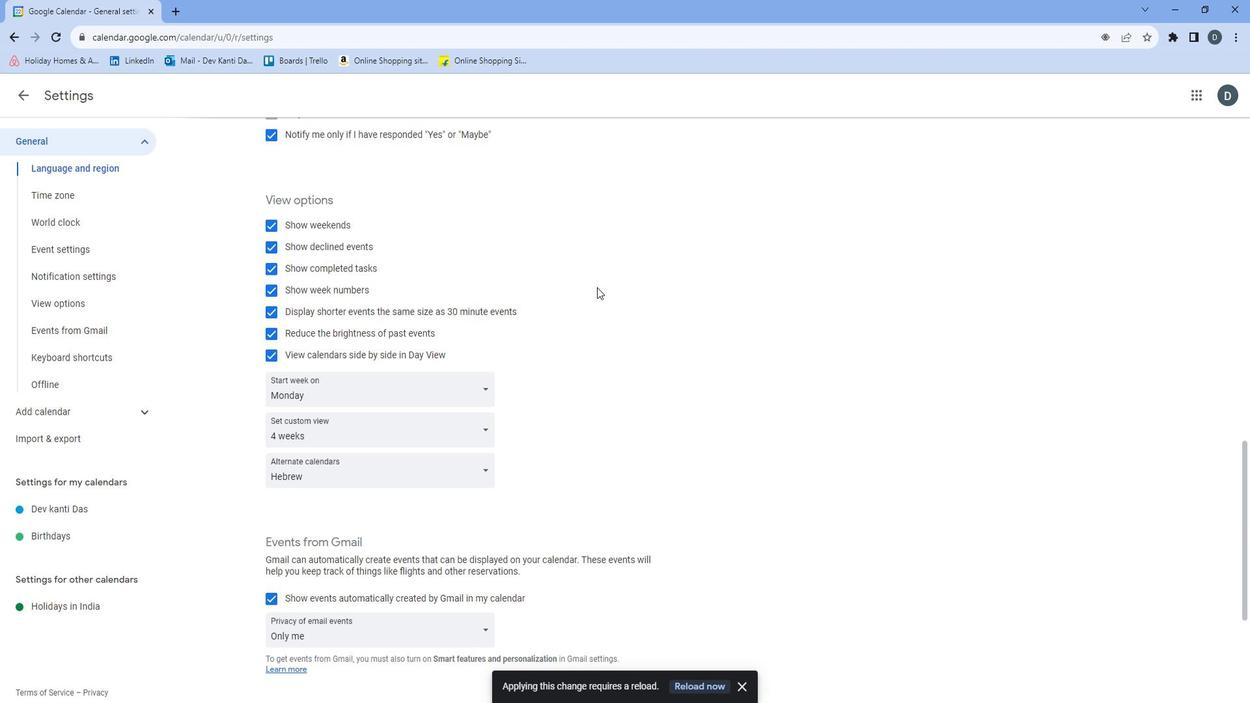
